 Task: Customize the loan type to 30-year fixed.
Action: Mouse moved to (757, 66)
Screenshot: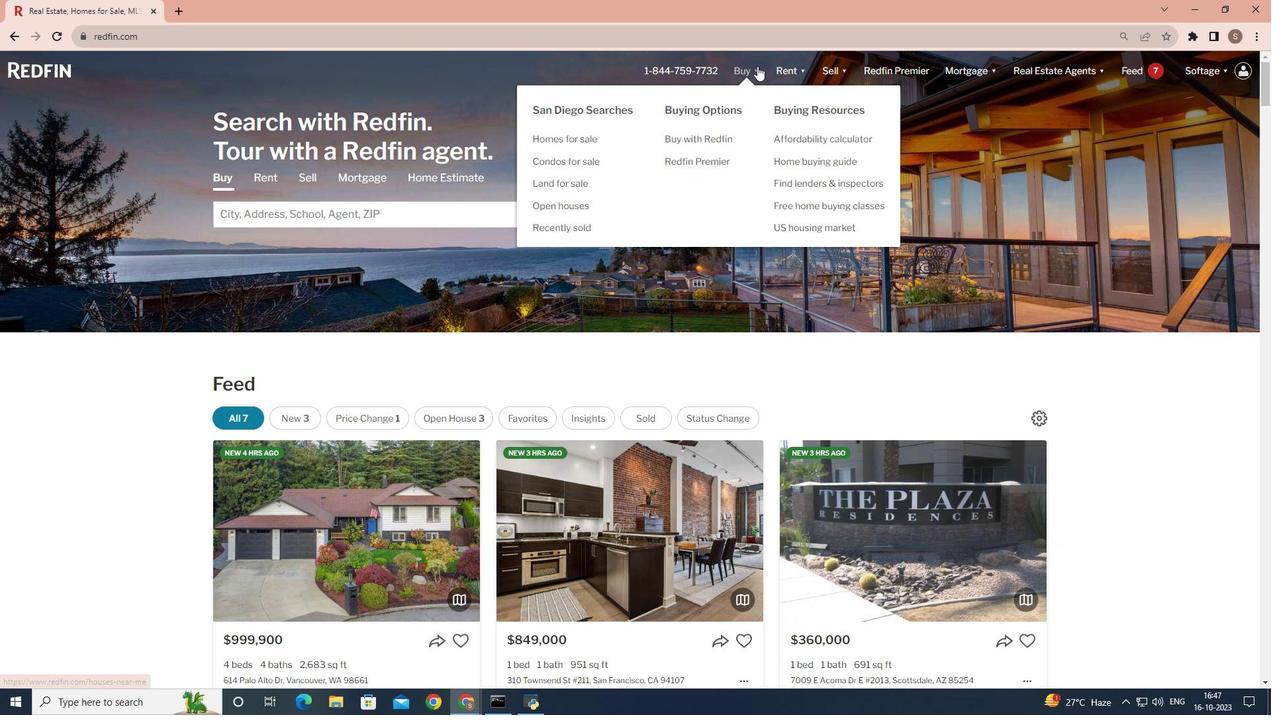 
Action: Mouse pressed left at (757, 66)
Screenshot: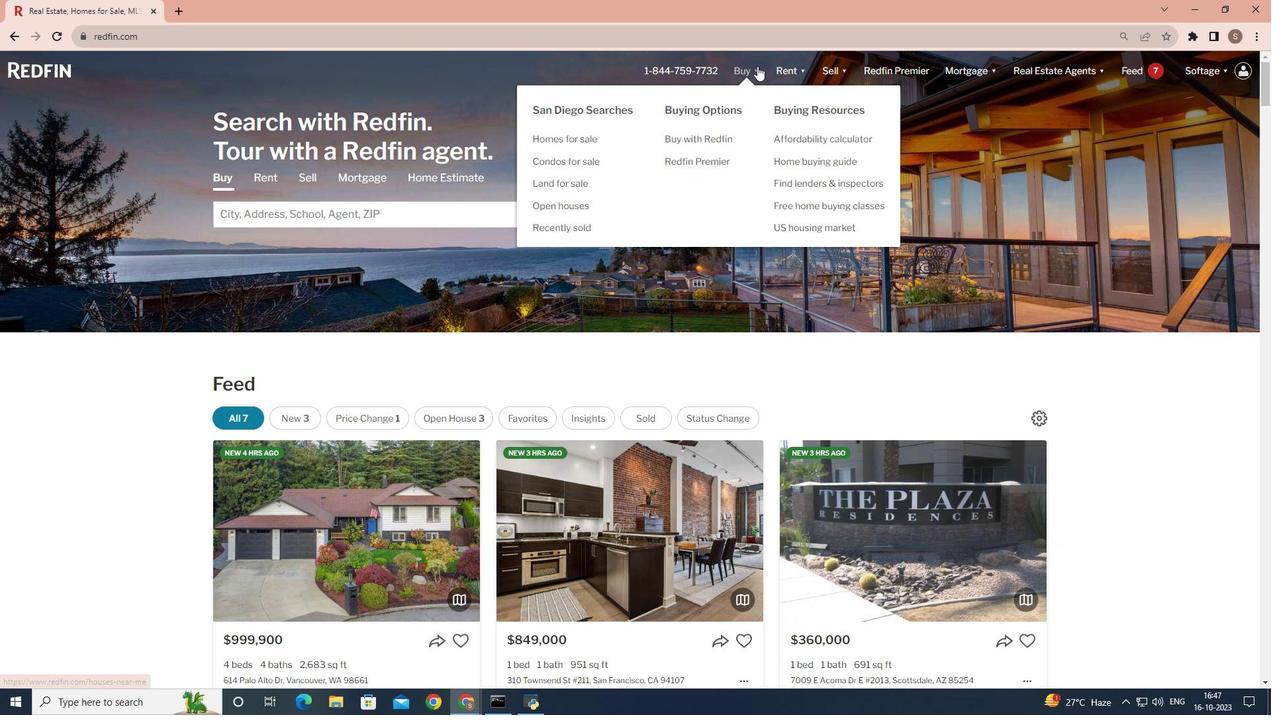 
Action: Mouse moved to (333, 276)
Screenshot: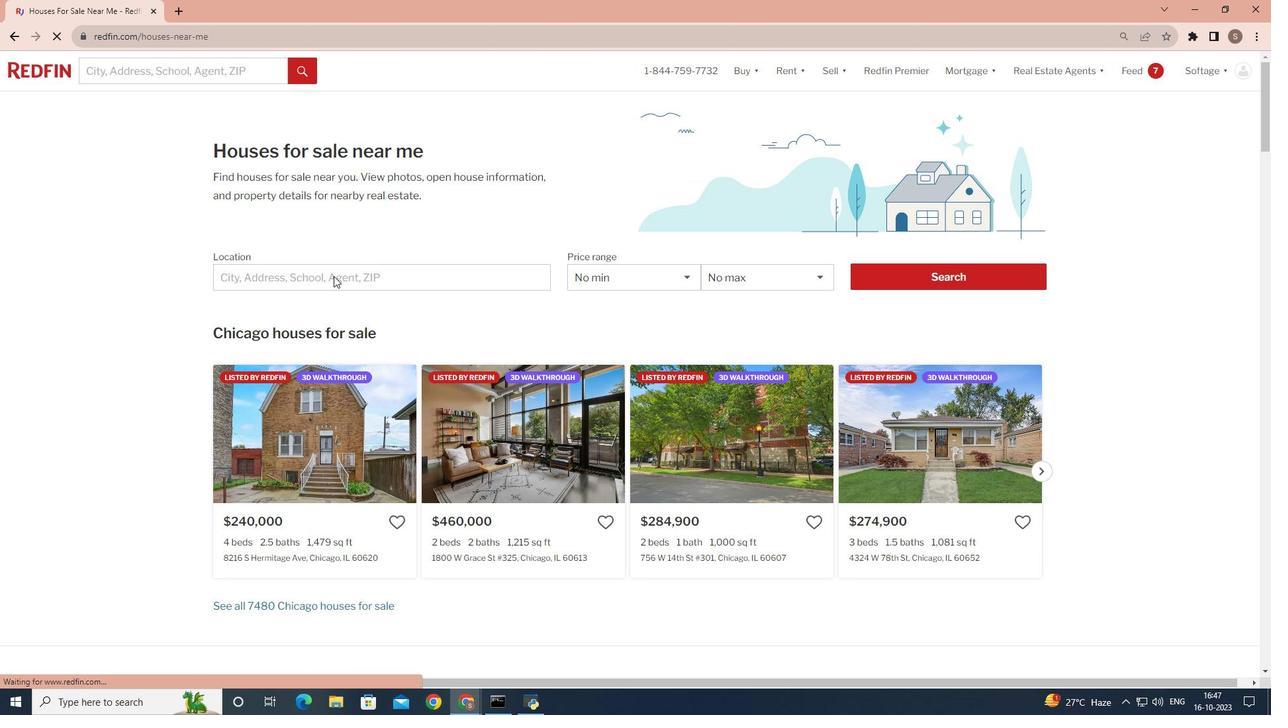 
Action: Mouse pressed left at (333, 276)
Screenshot: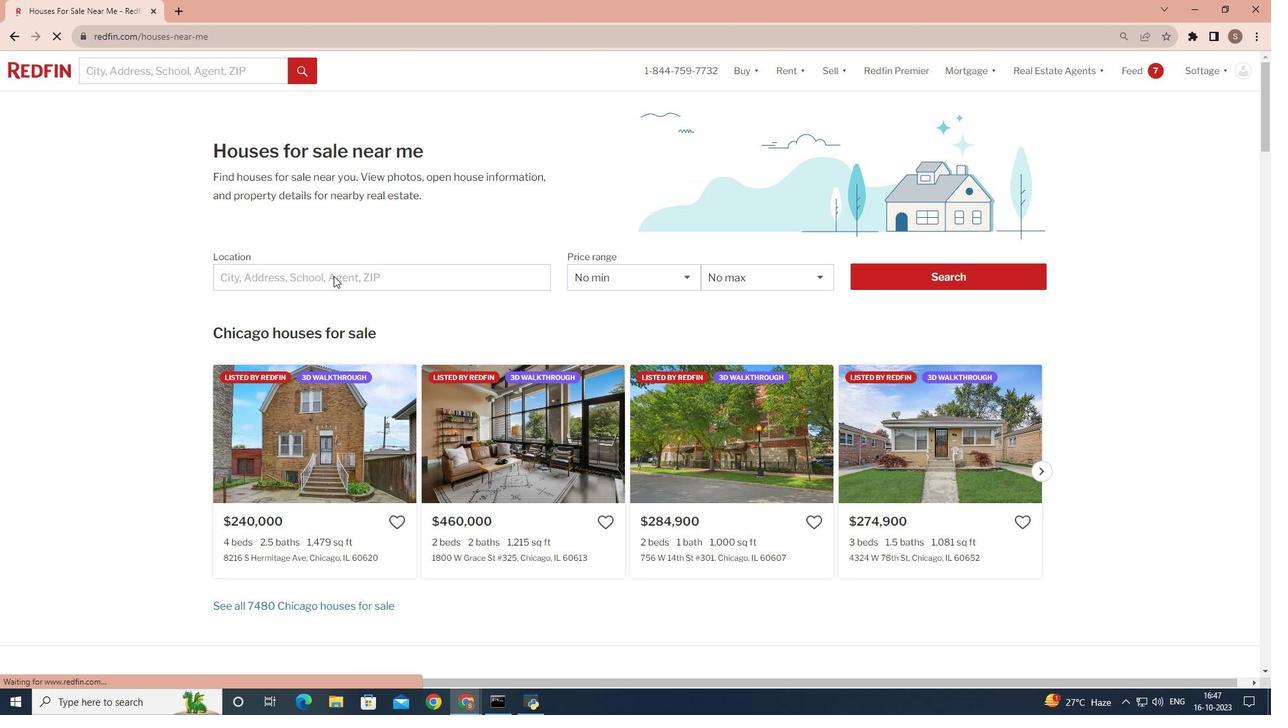 
Action: Mouse pressed left at (333, 276)
Screenshot: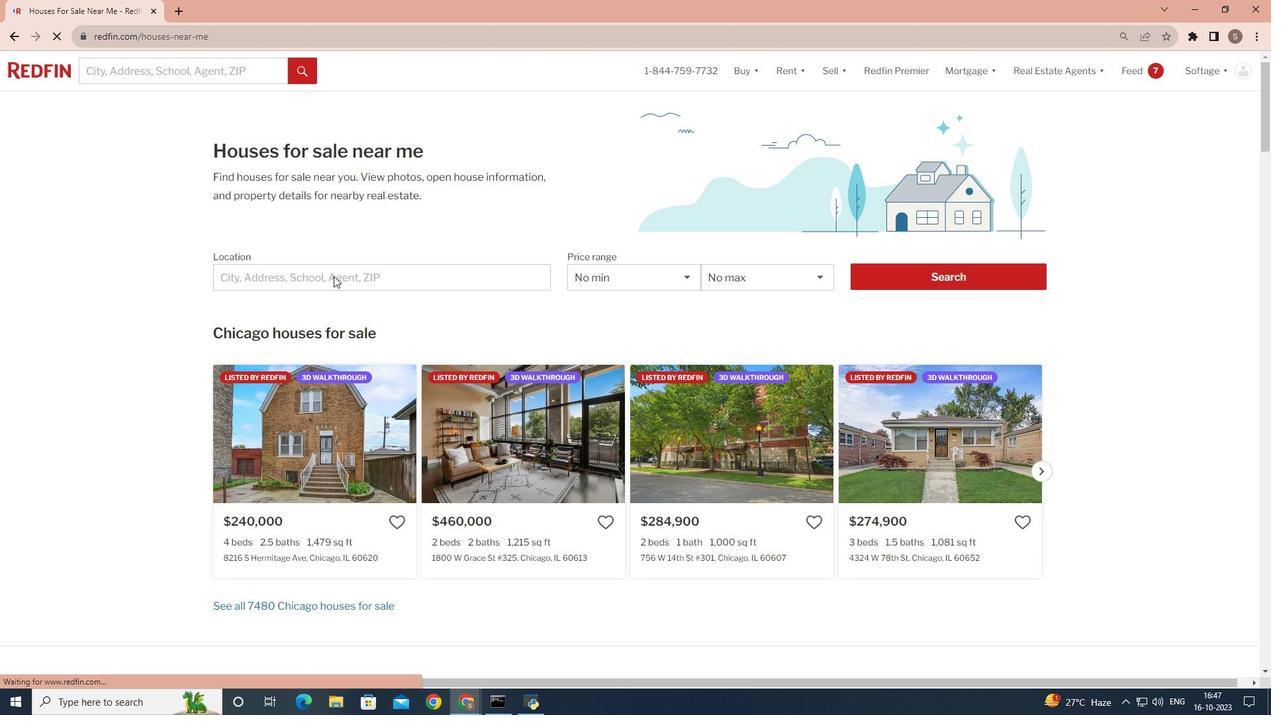 
Action: Mouse moved to (302, 271)
Screenshot: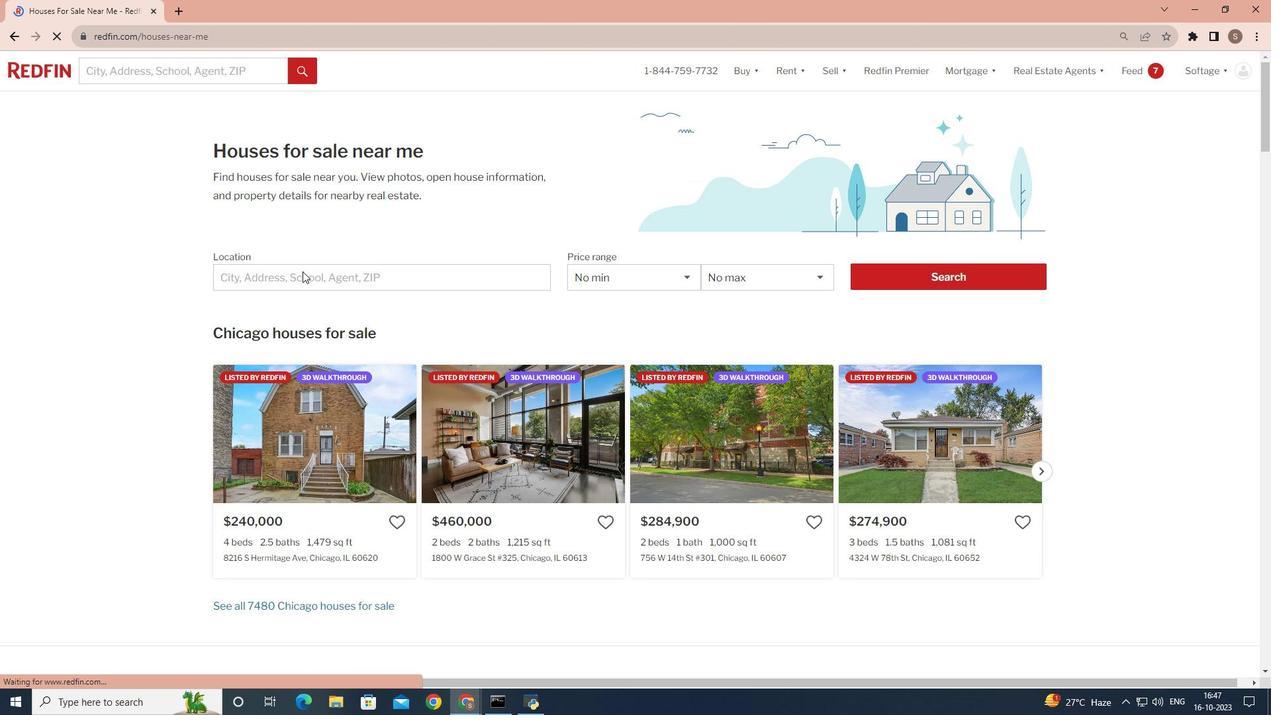 
Action: Mouse pressed left at (302, 271)
Screenshot: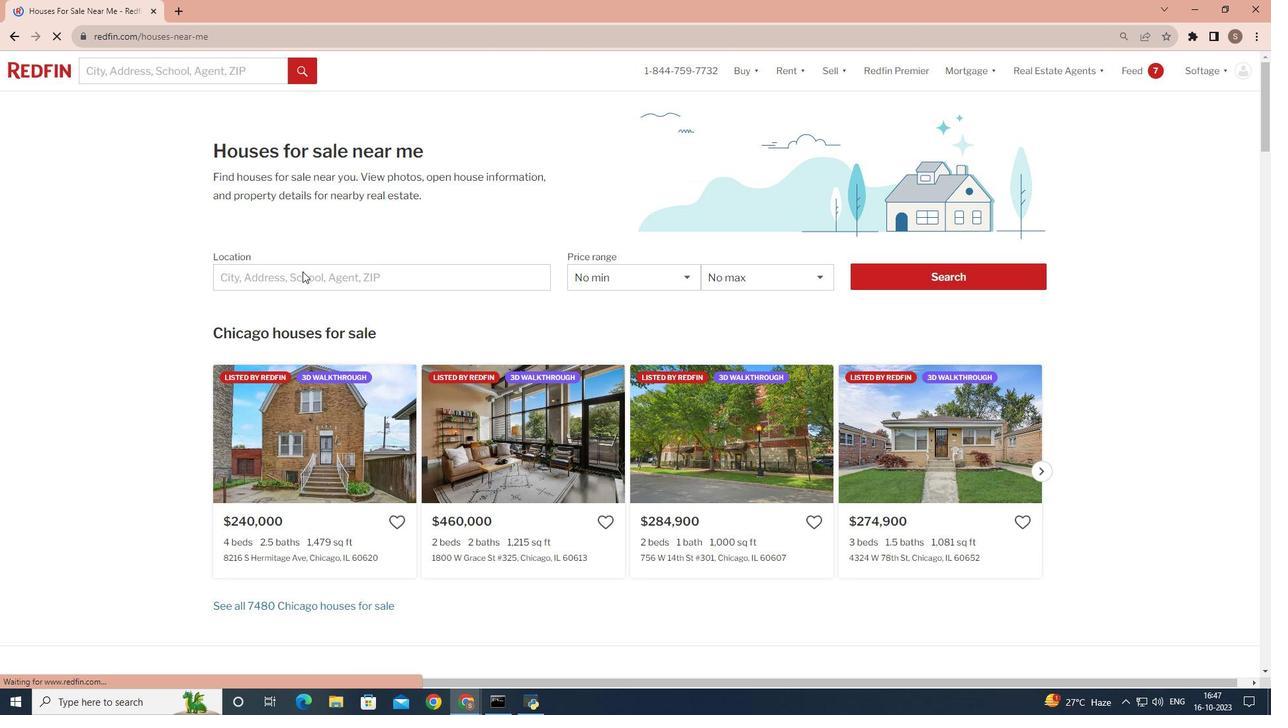 
Action: Mouse pressed left at (302, 271)
Screenshot: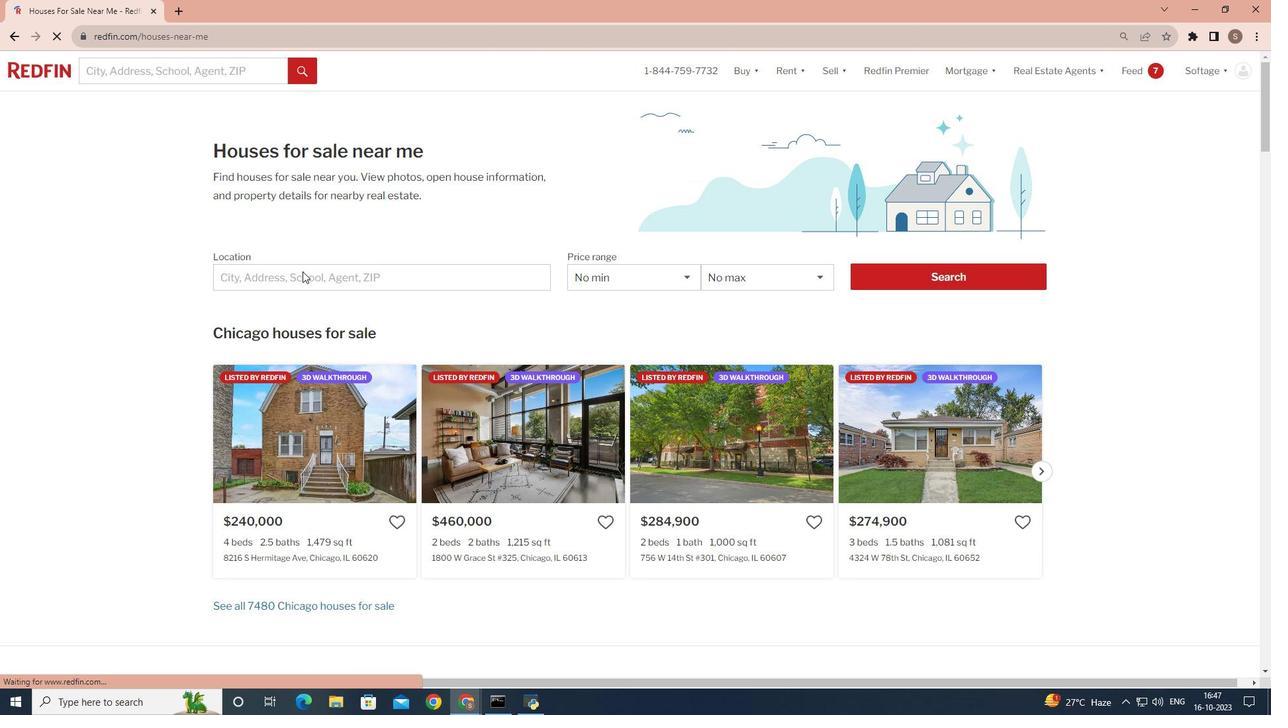 
Action: Mouse pressed left at (302, 271)
Screenshot: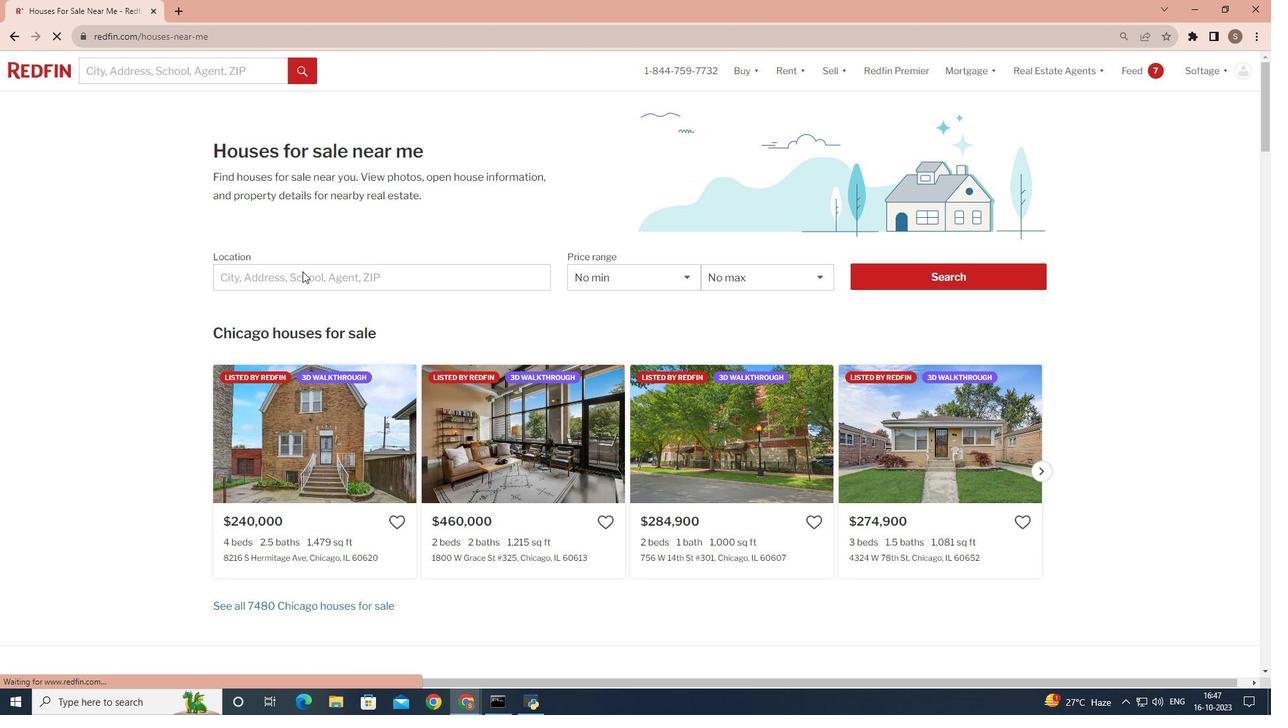 
Action: Mouse moved to (302, 275)
Screenshot: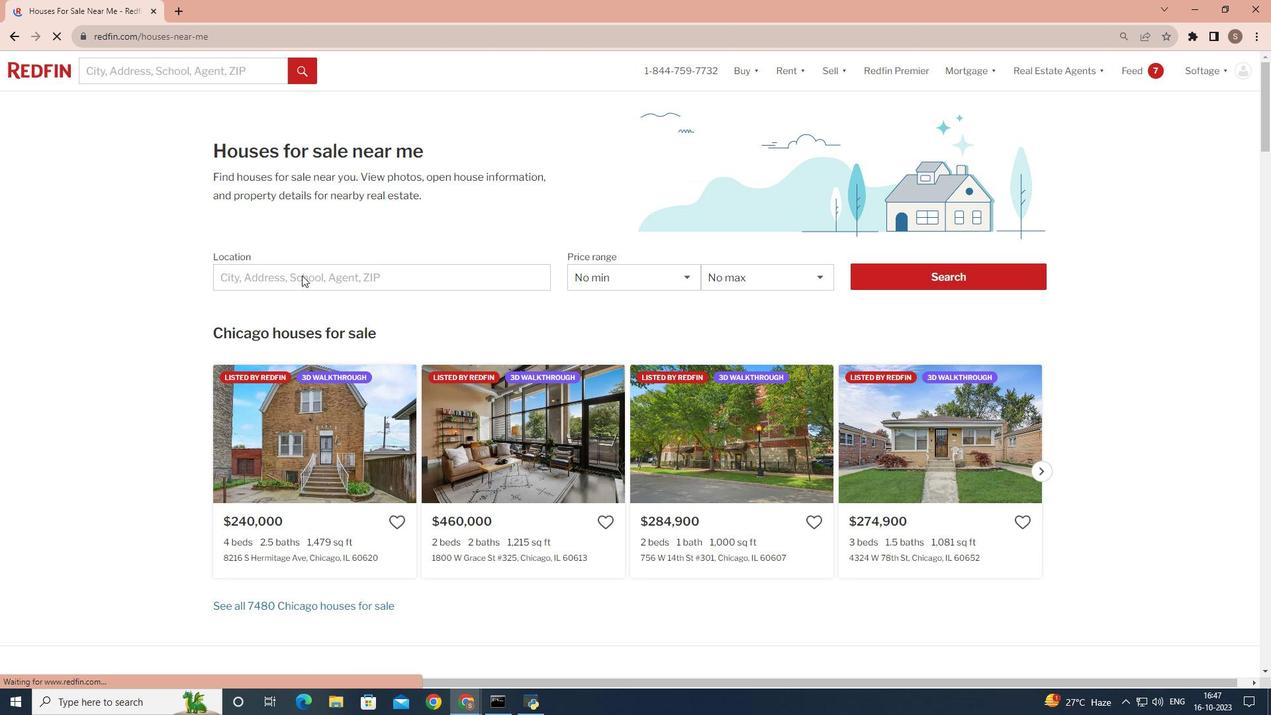 
Action: Mouse pressed left at (302, 275)
Screenshot: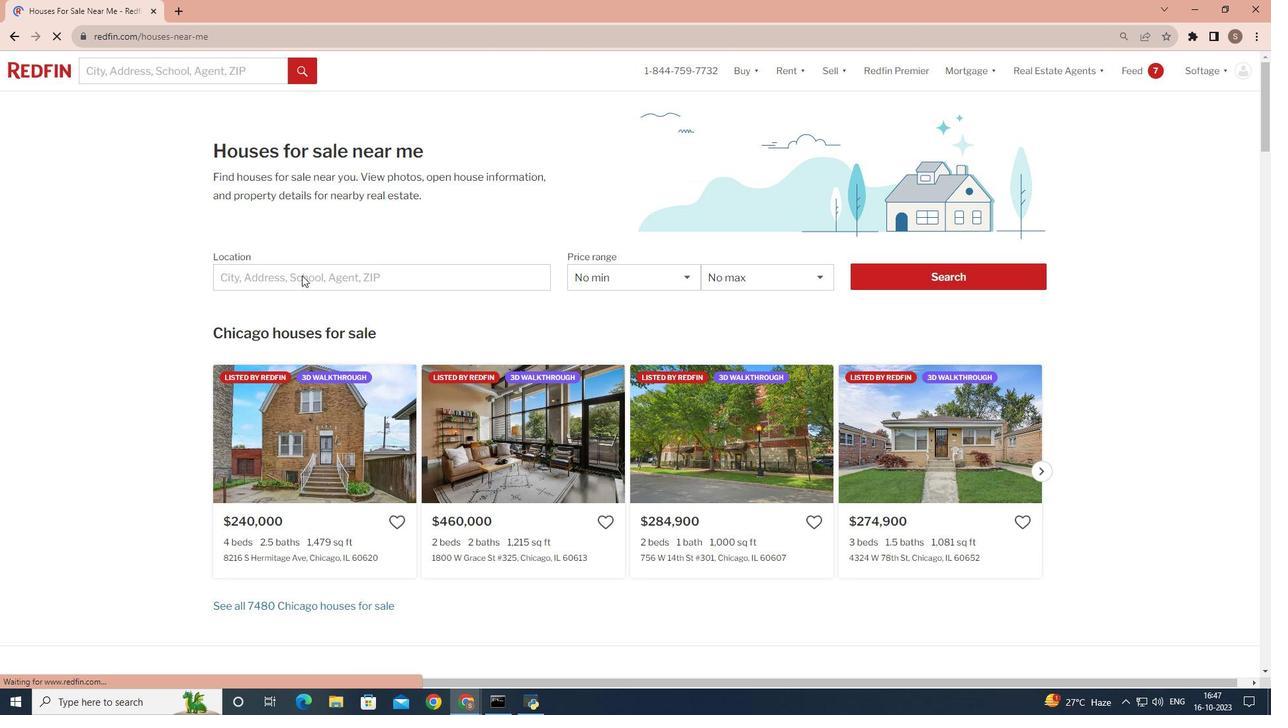 
Action: Mouse moved to (283, 275)
Screenshot: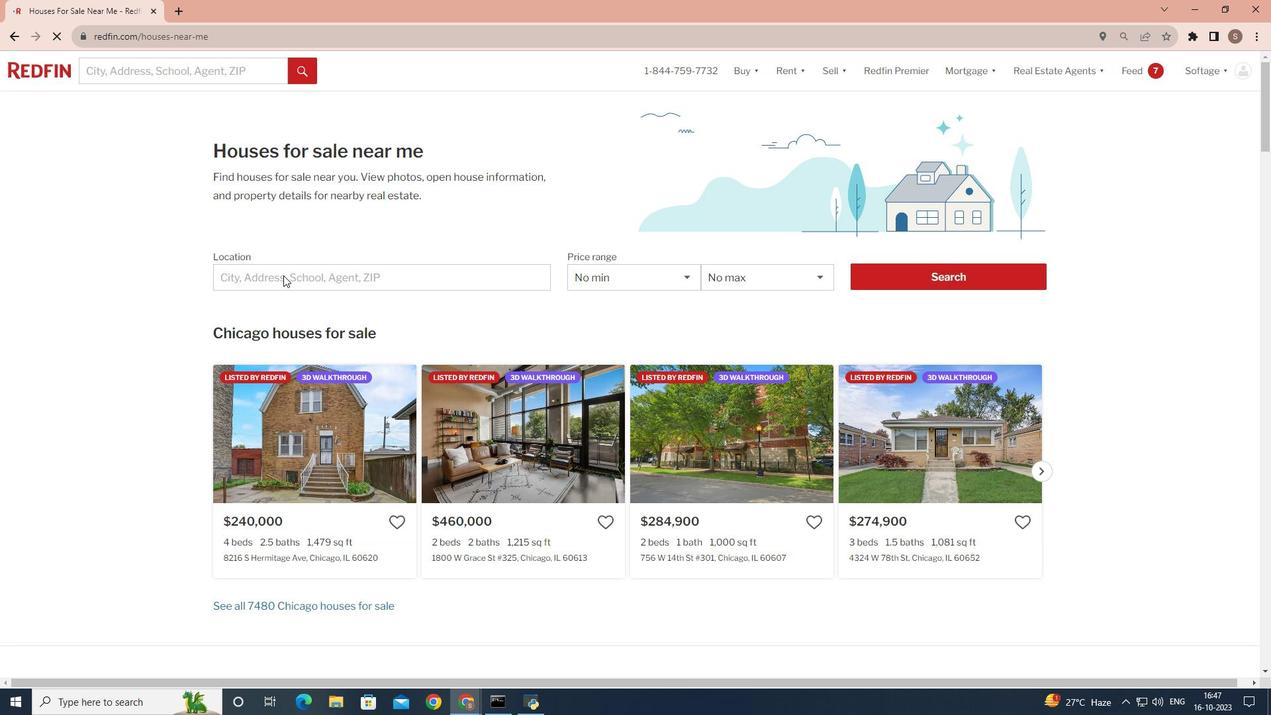
Action: Mouse pressed left at (283, 275)
Screenshot: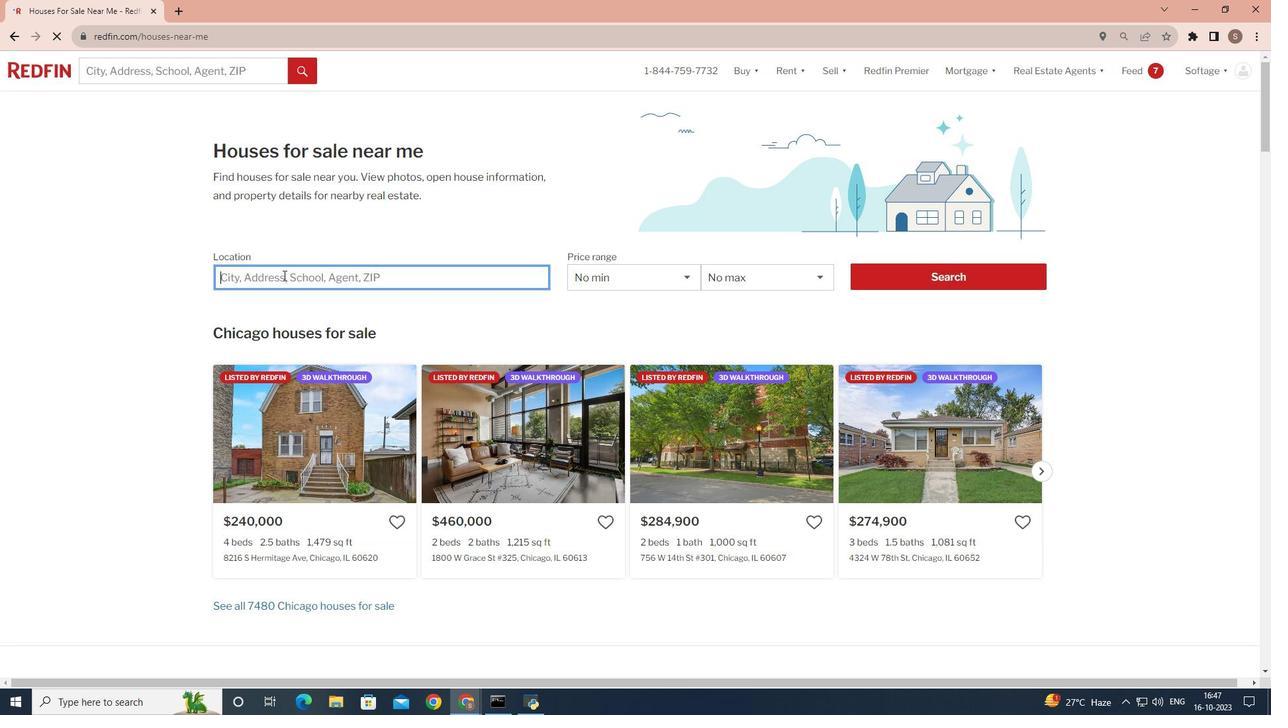 
Action: Mouse pressed left at (283, 275)
Screenshot: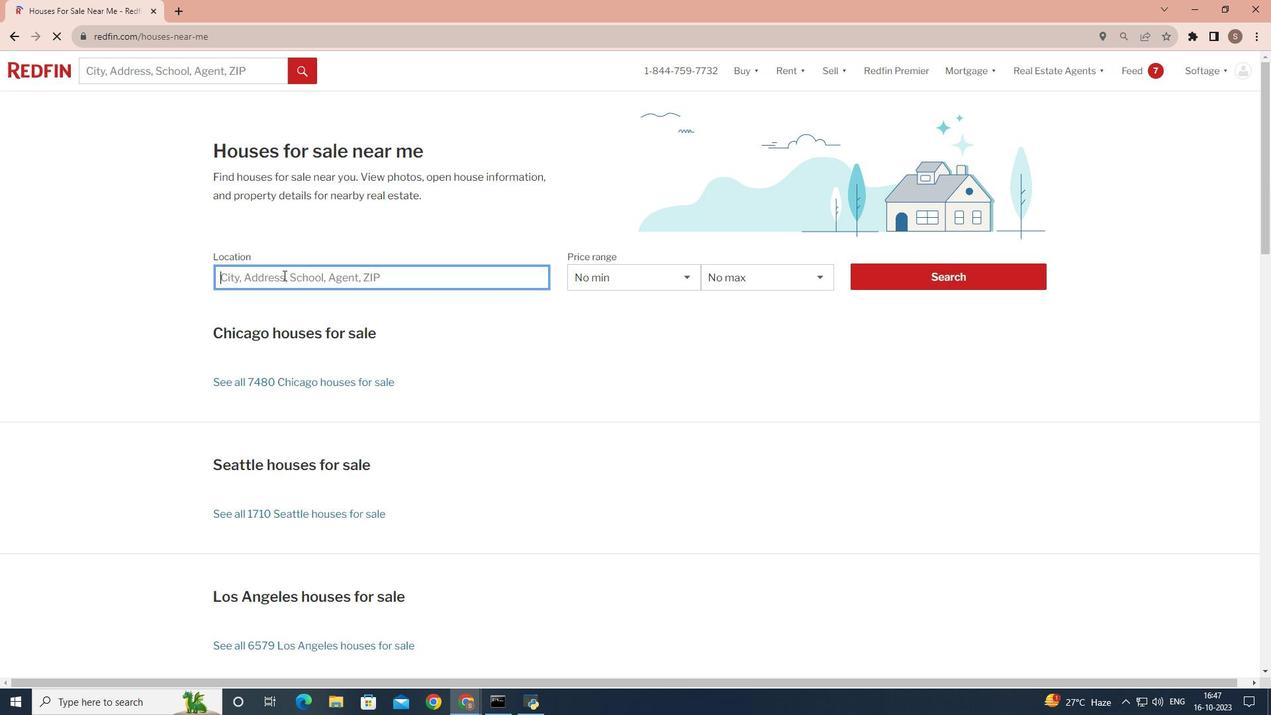
Action: Key pressed <Key.shift>San<Key.space><Key.shift>Diego
Screenshot: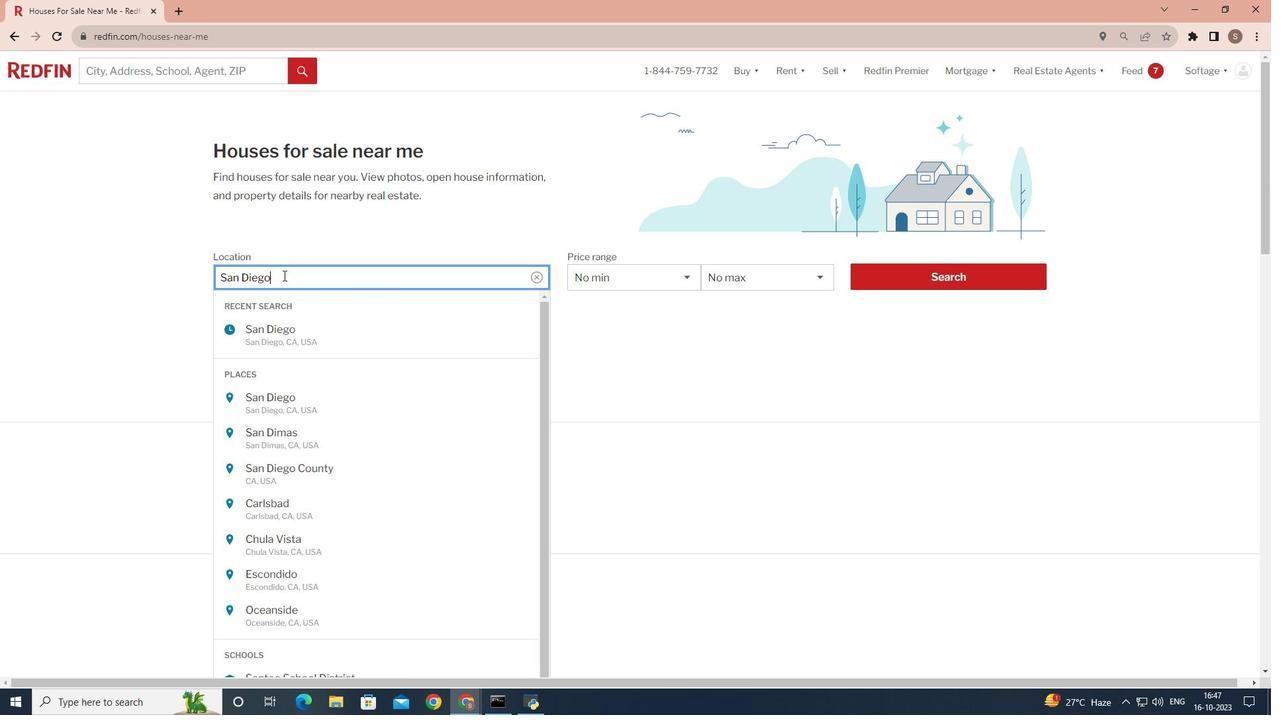 
Action: Mouse moved to (876, 268)
Screenshot: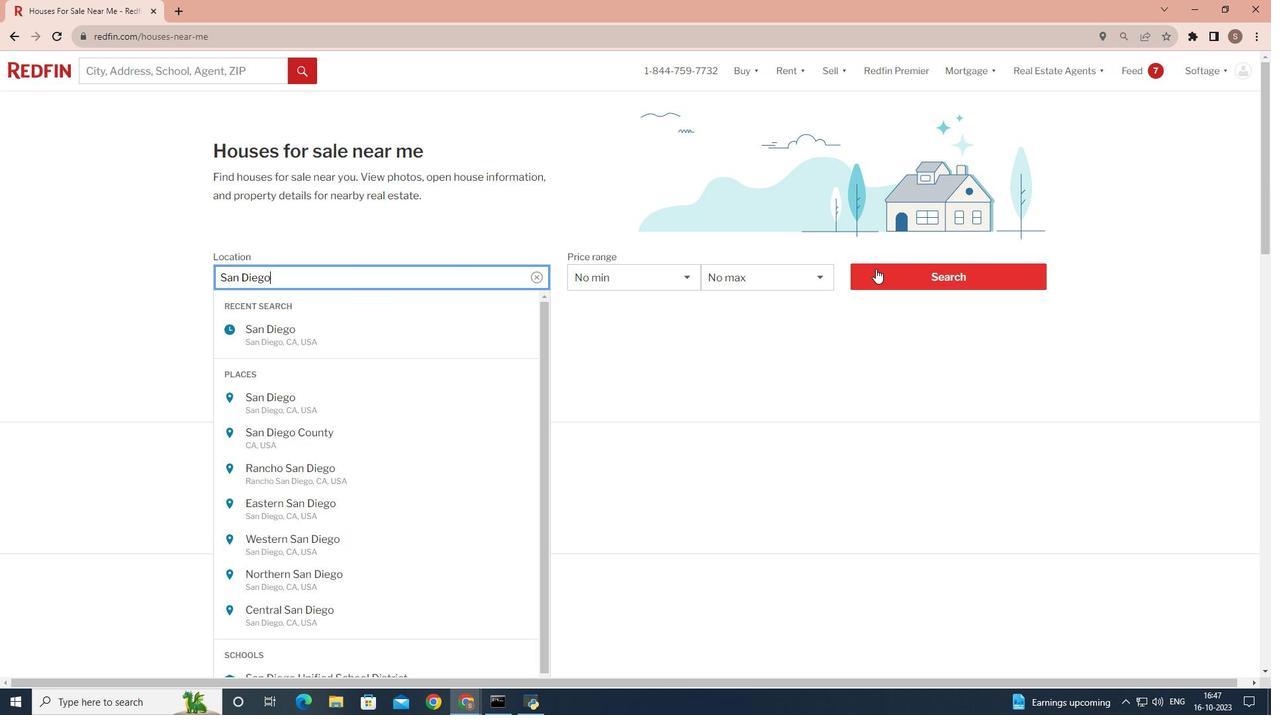 
Action: Mouse pressed left at (876, 268)
Screenshot: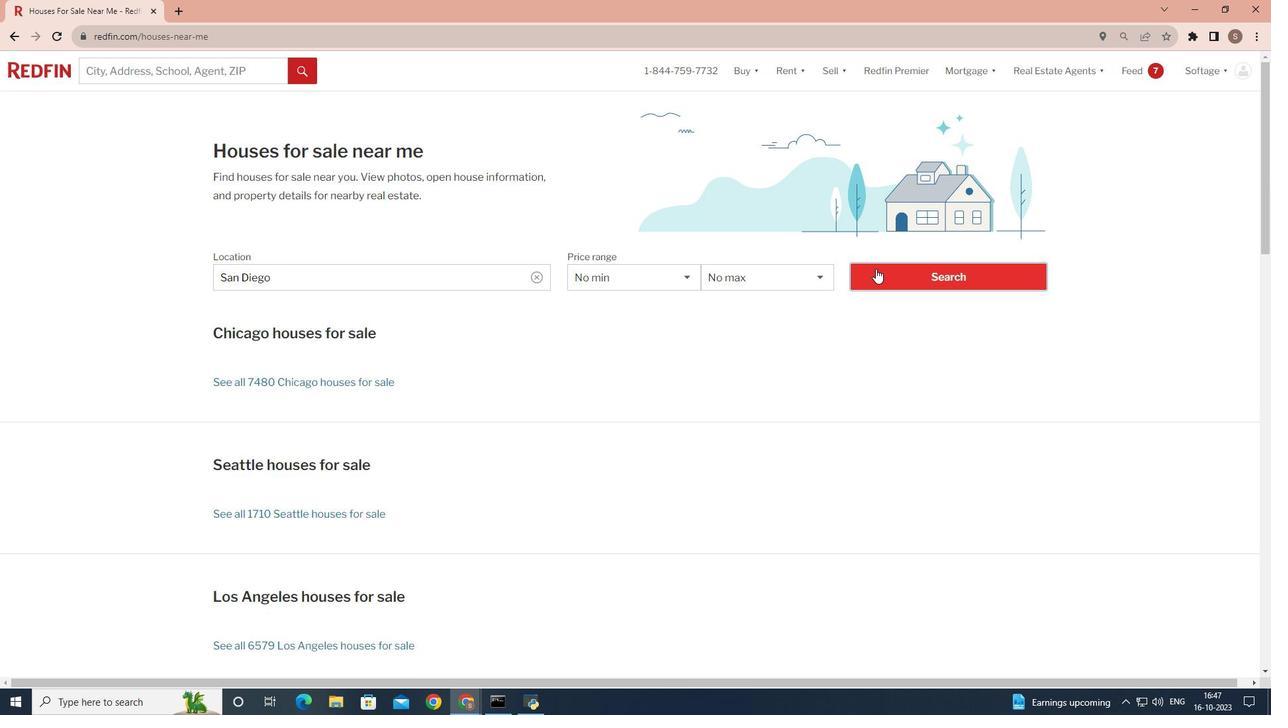 
Action: Mouse pressed left at (876, 268)
Screenshot: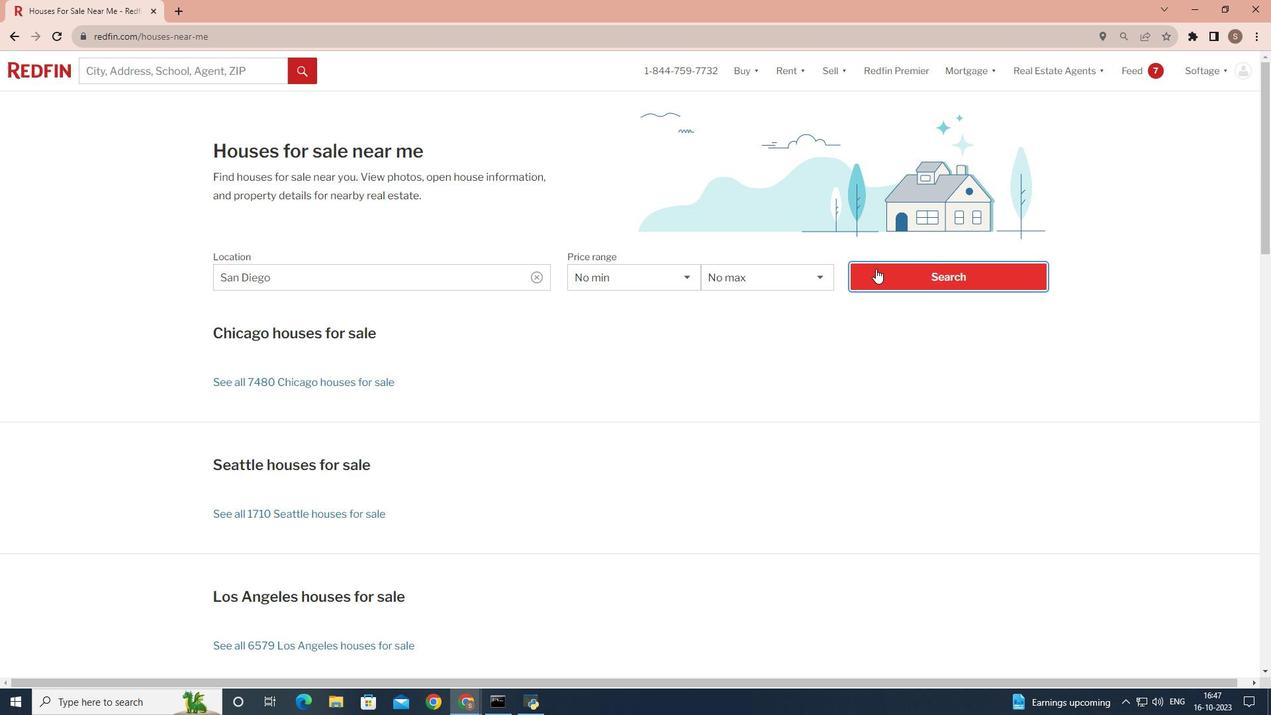 
Action: Mouse pressed left at (876, 268)
Screenshot: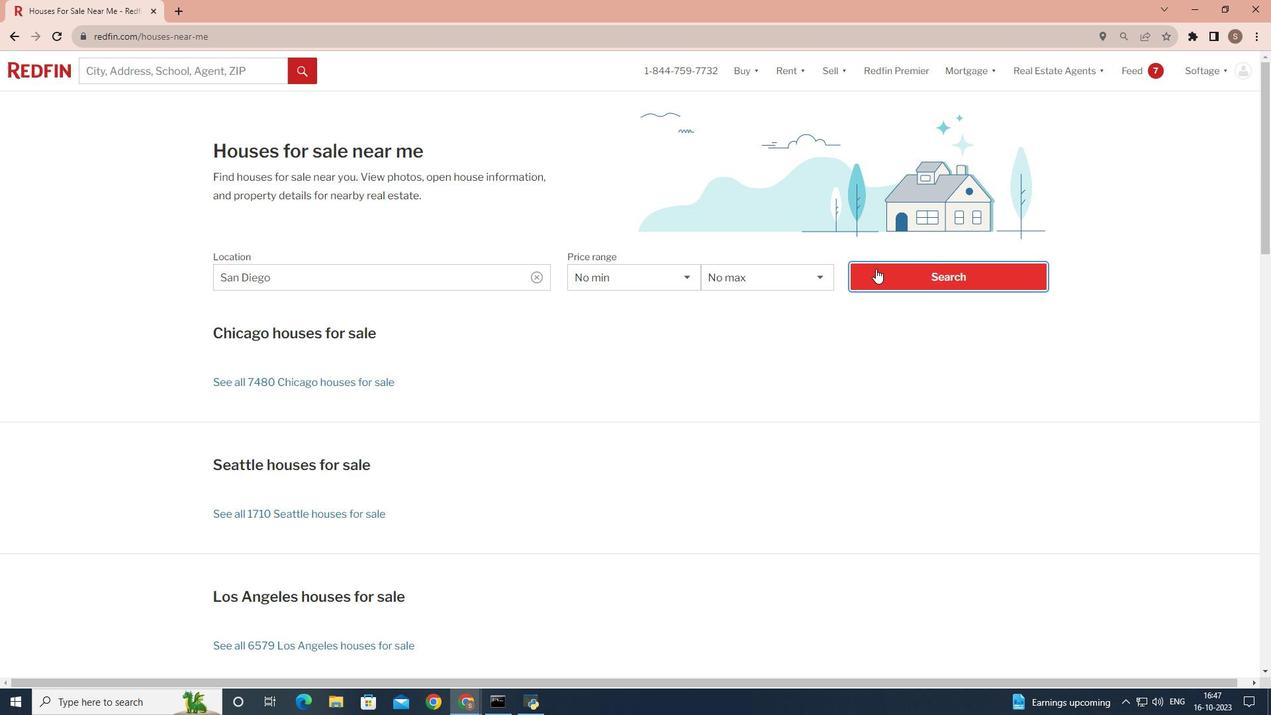 
Action: Mouse moved to (1123, 158)
Screenshot: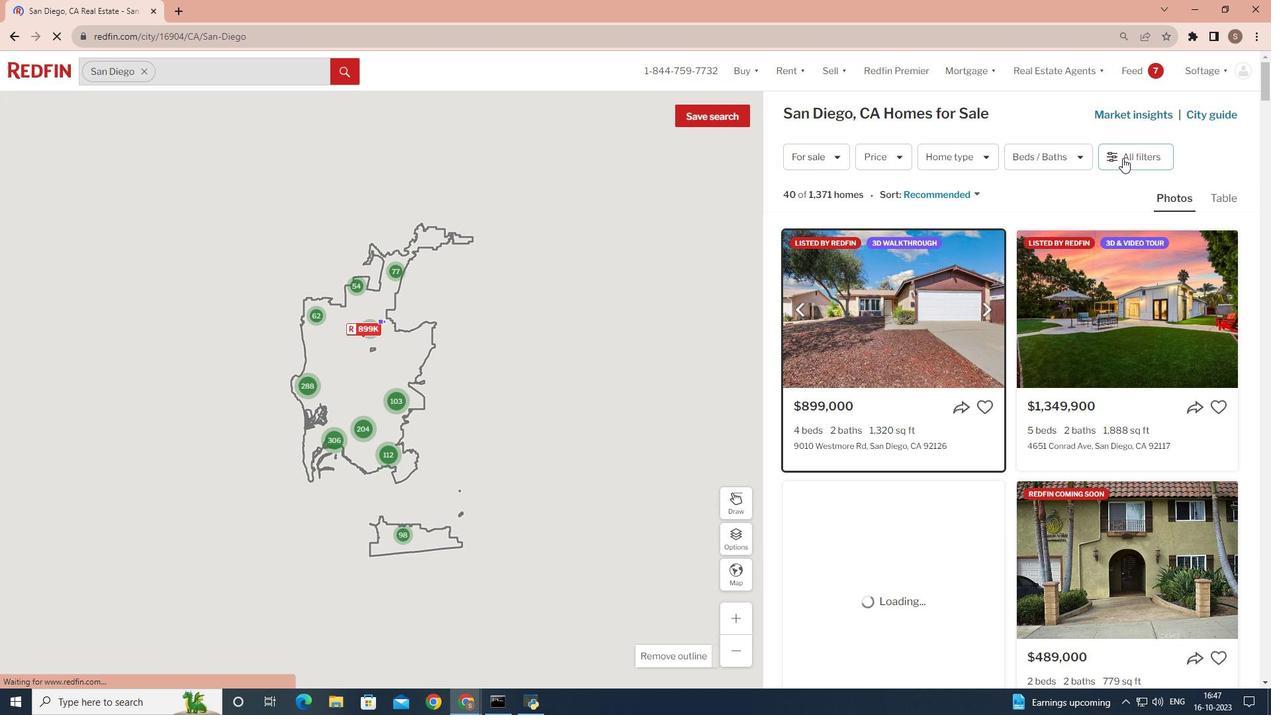 
Action: Mouse pressed left at (1123, 158)
Screenshot: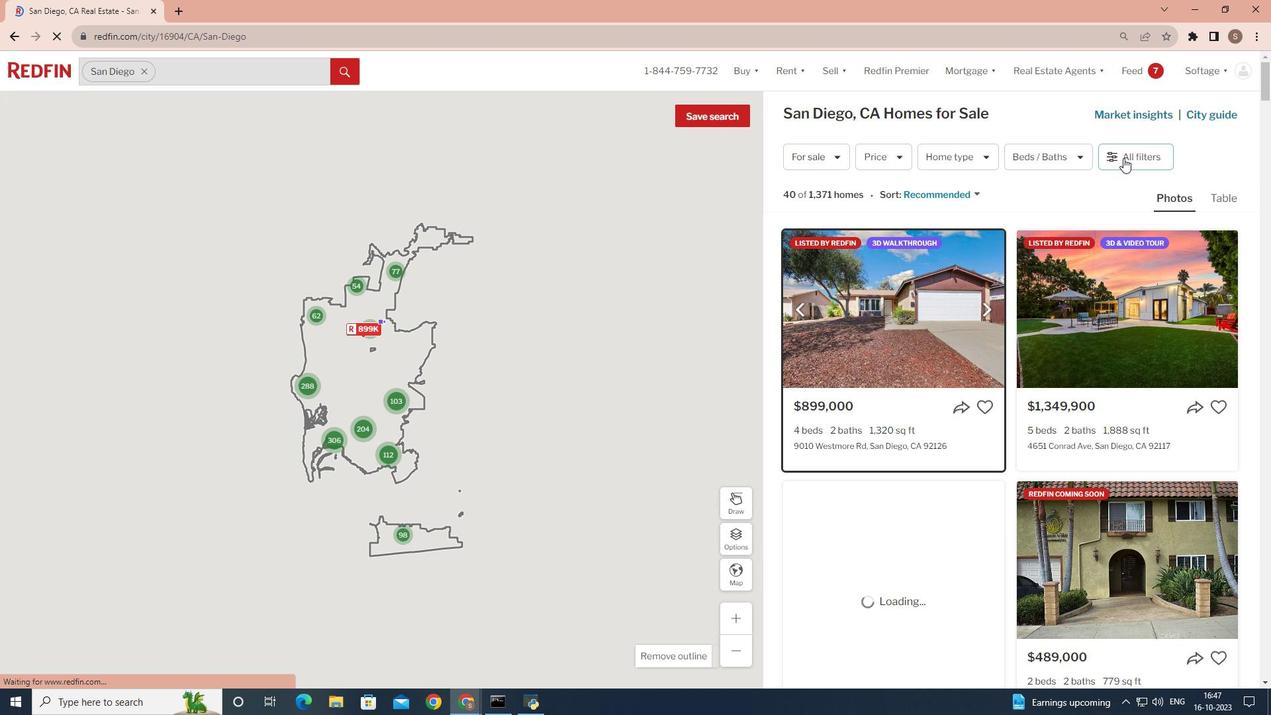 
Action: Mouse moved to (1124, 158)
Screenshot: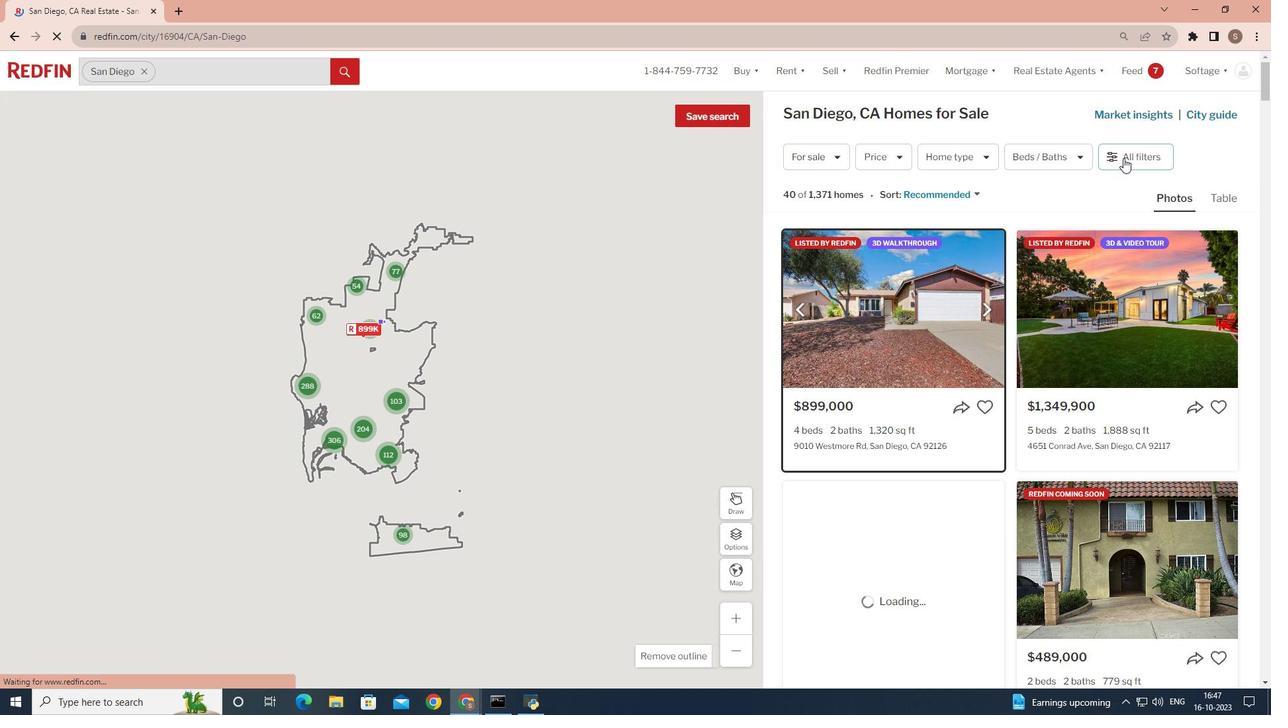 
Action: Mouse pressed left at (1124, 158)
Screenshot: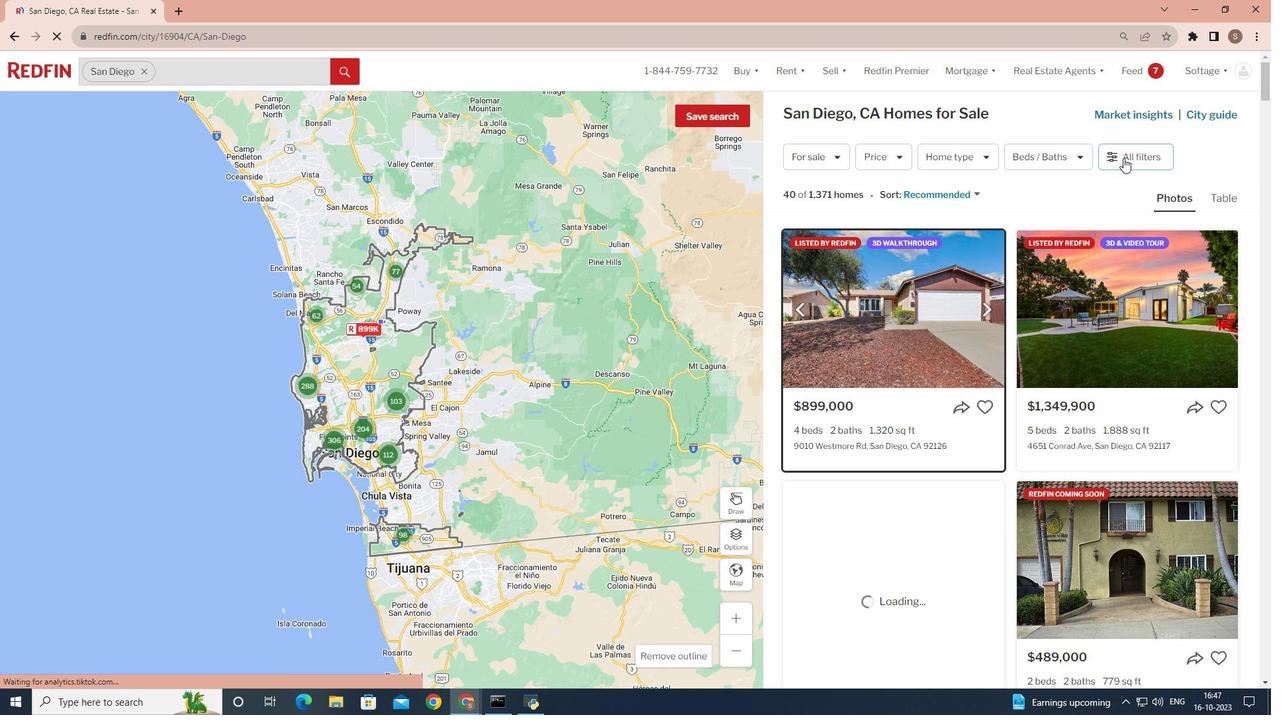 
Action: Mouse pressed left at (1124, 158)
Screenshot: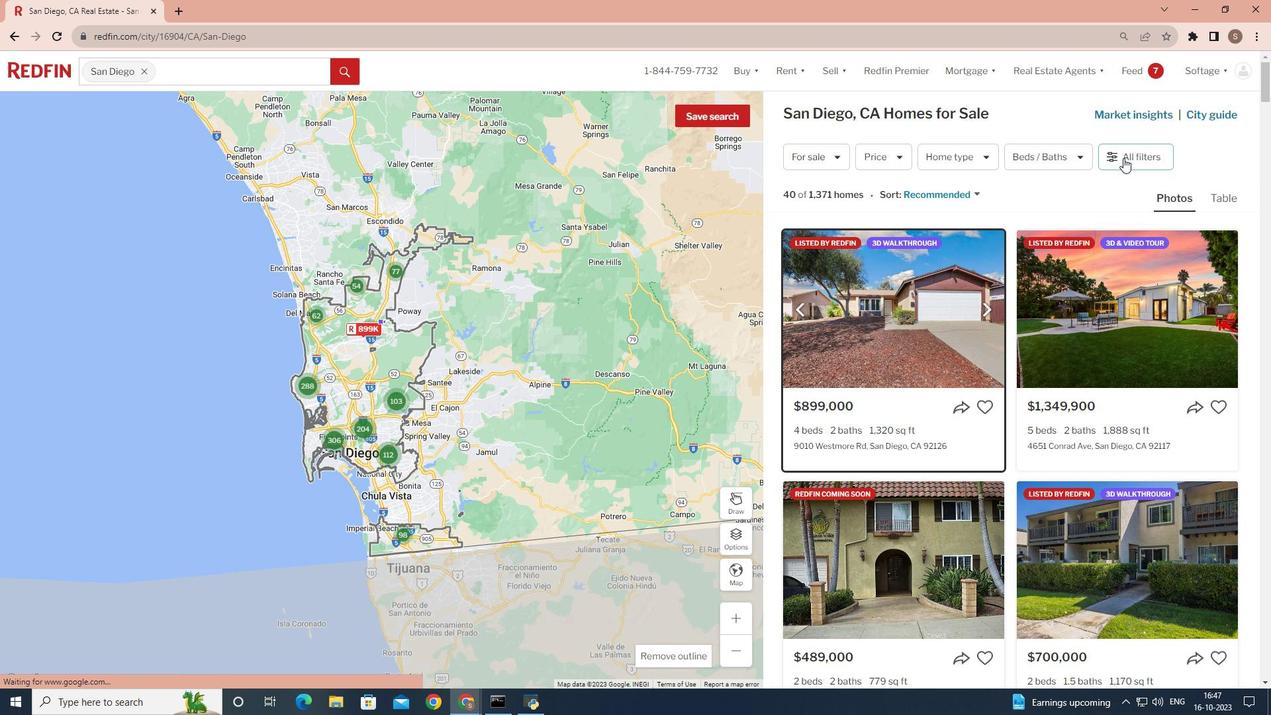 
Action: Mouse moved to (1093, 170)
Screenshot: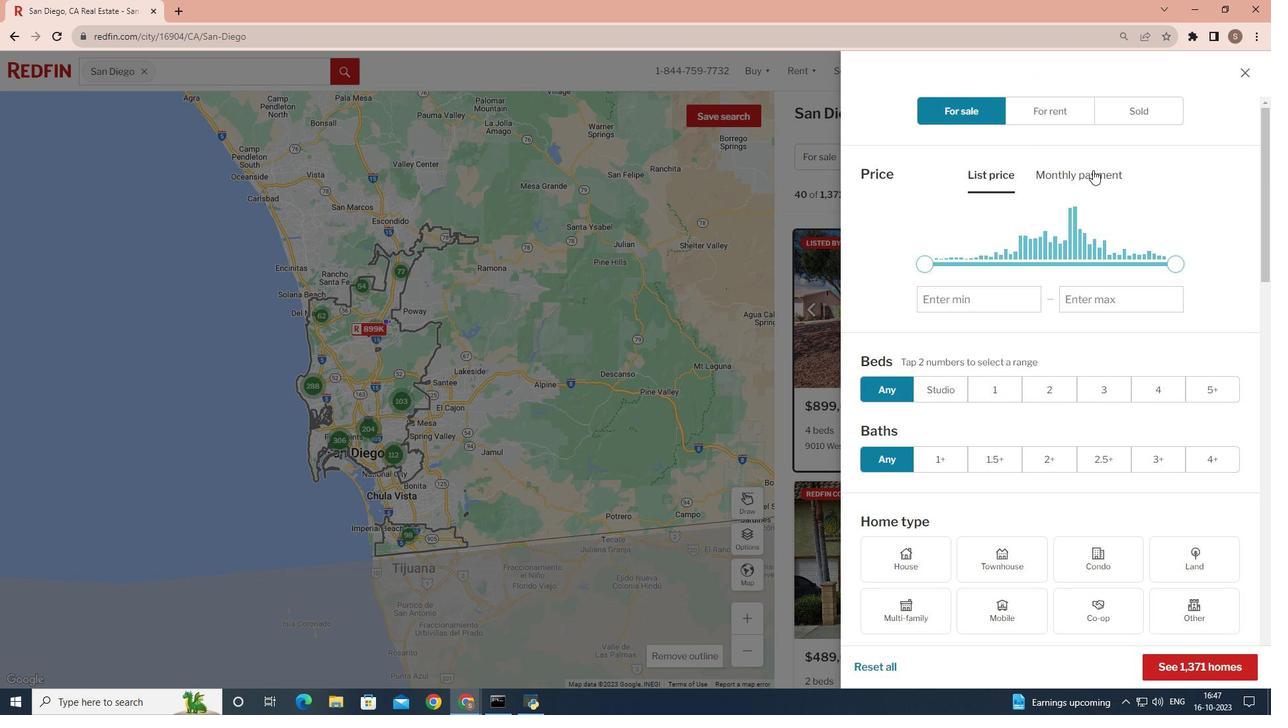 
Action: Mouse pressed left at (1093, 170)
Screenshot: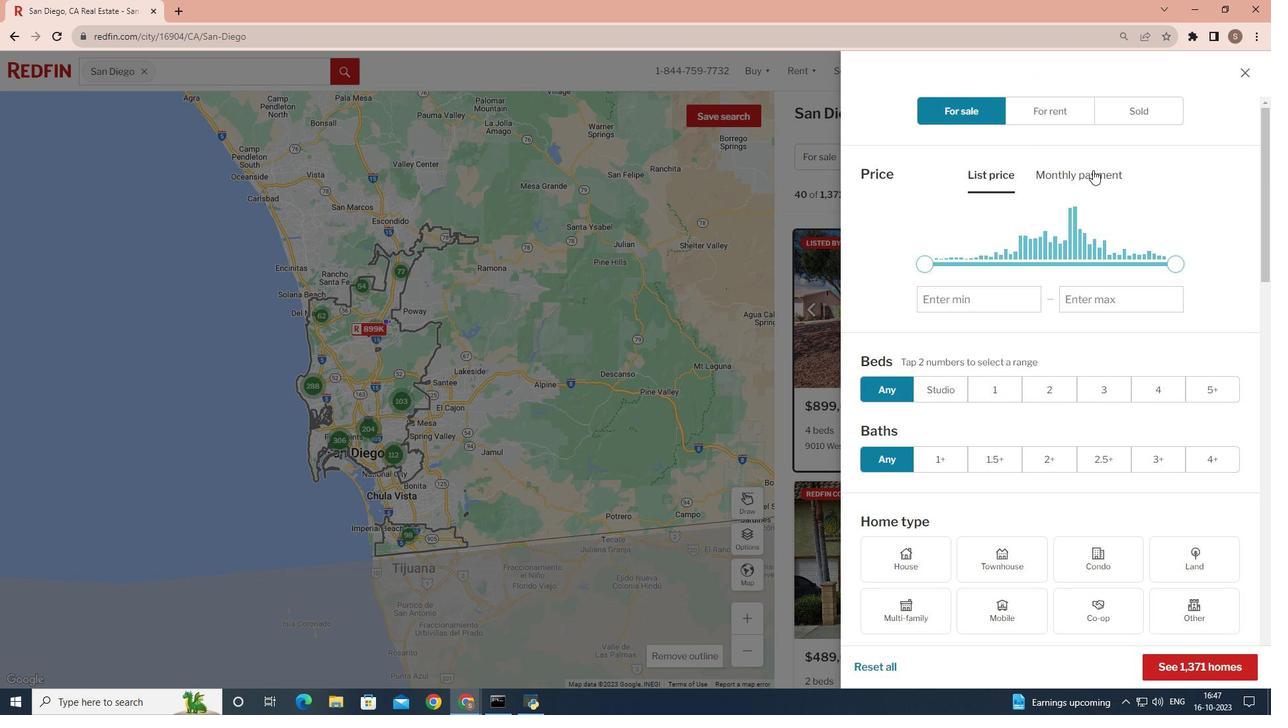 
Action: Mouse scrolled (1093, 169) with delta (0, 0)
Screenshot: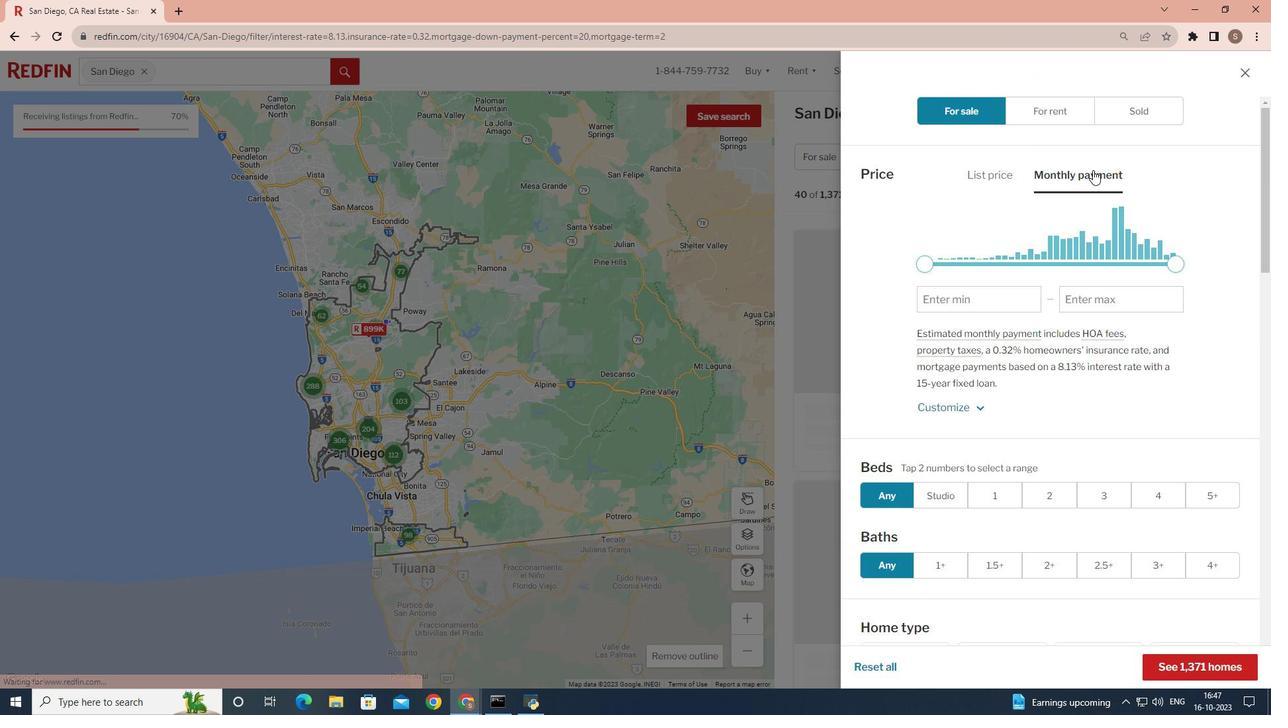 
Action: Mouse moved to (950, 339)
Screenshot: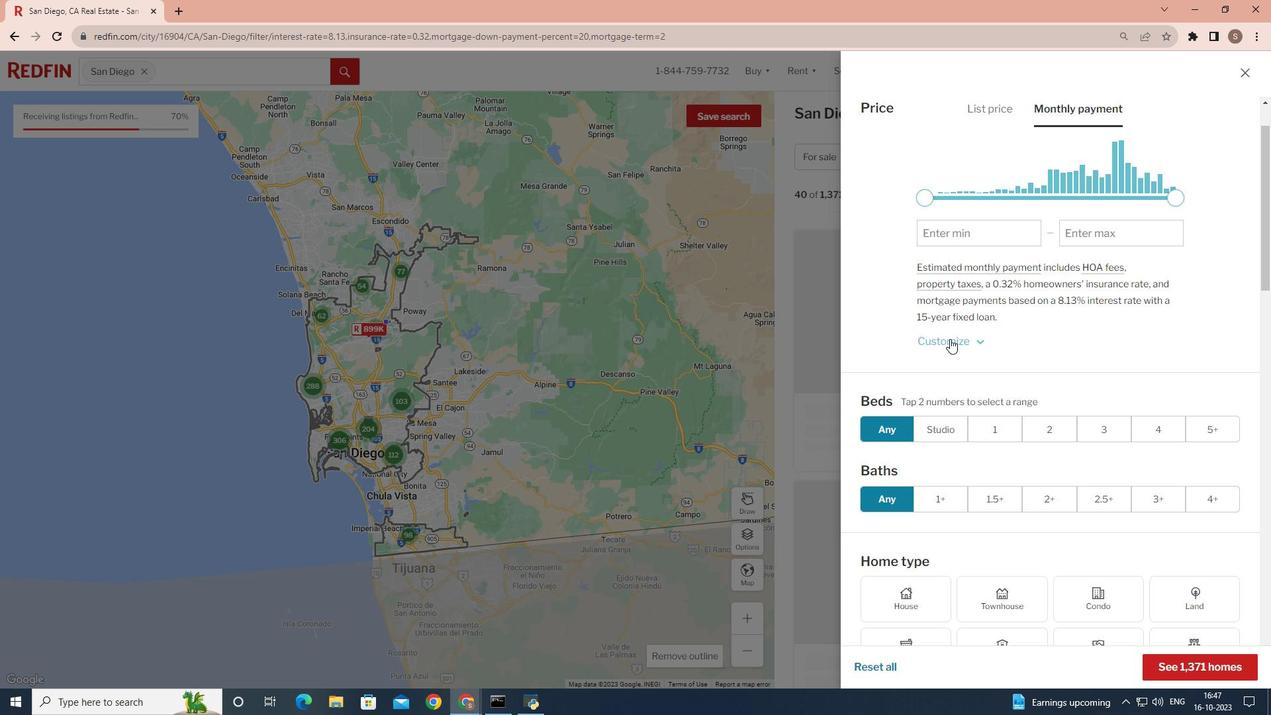 
Action: Mouse pressed left at (950, 339)
Screenshot: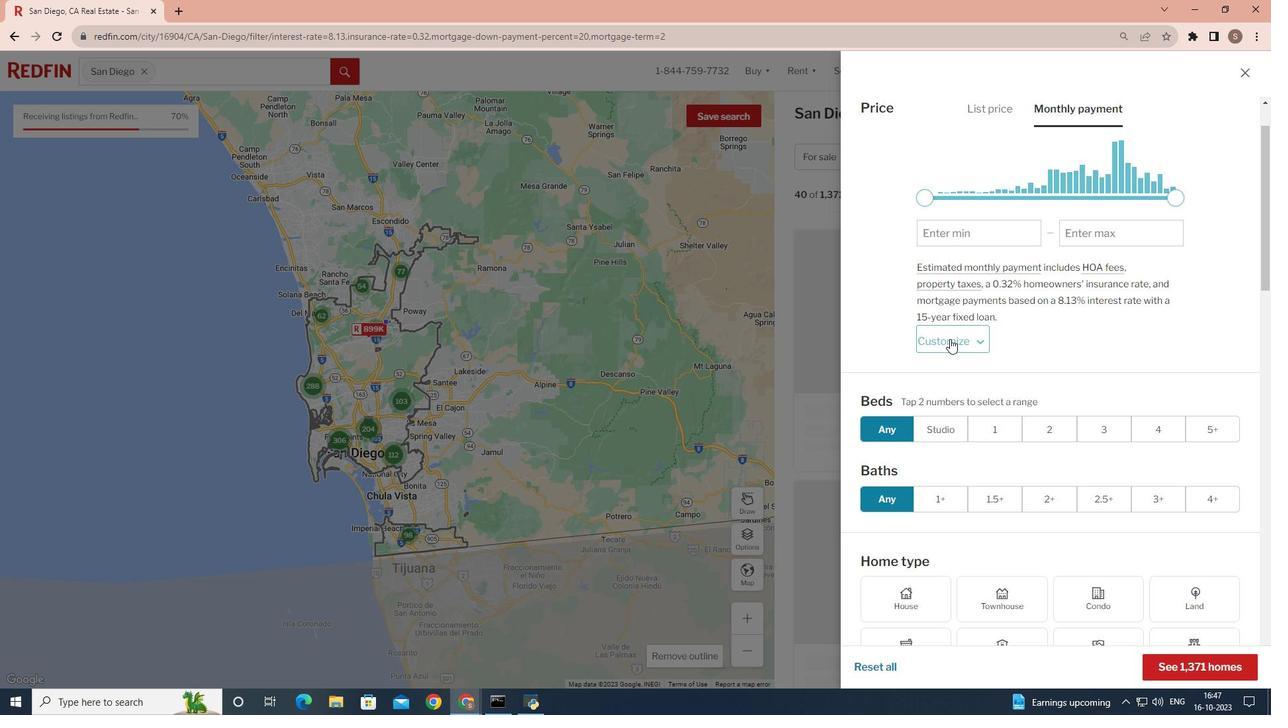 
Action: Mouse moved to (1024, 295)
Screenshot: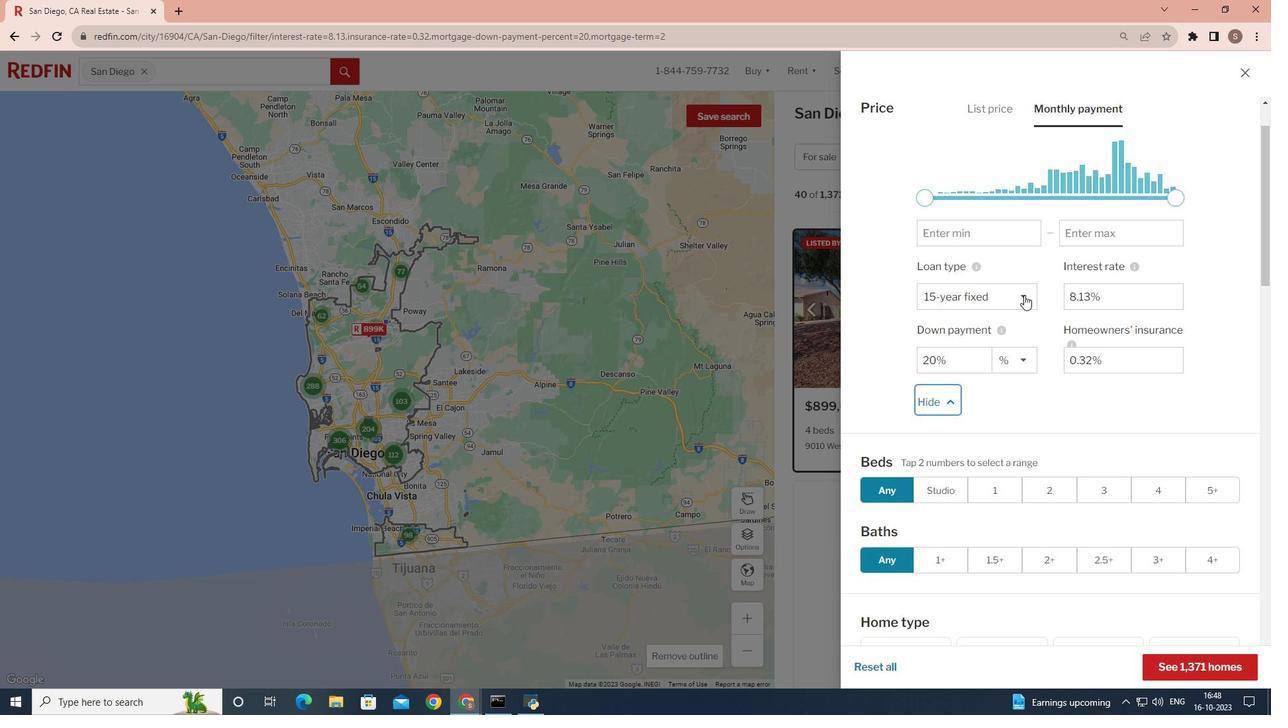 
Action: Mouse pressed left at (1024, 295)
Screenshot: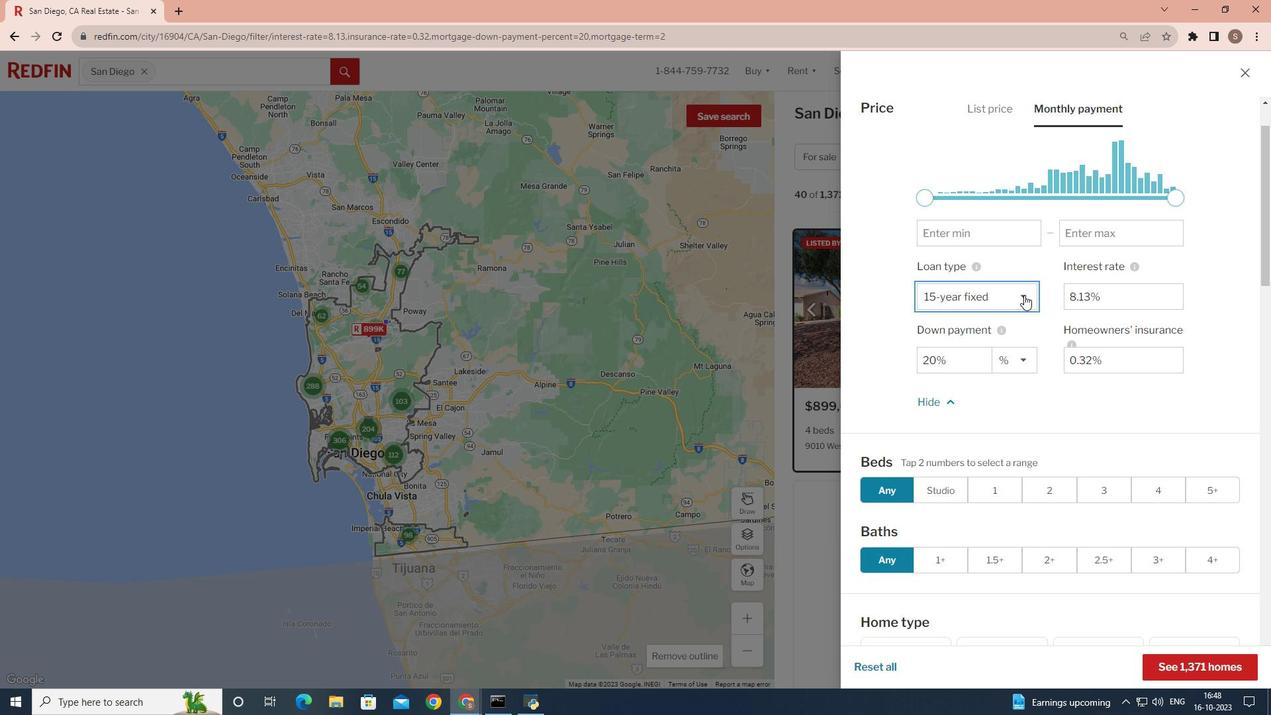 
Action: Mouse moved to (996, 355)
Screenshot: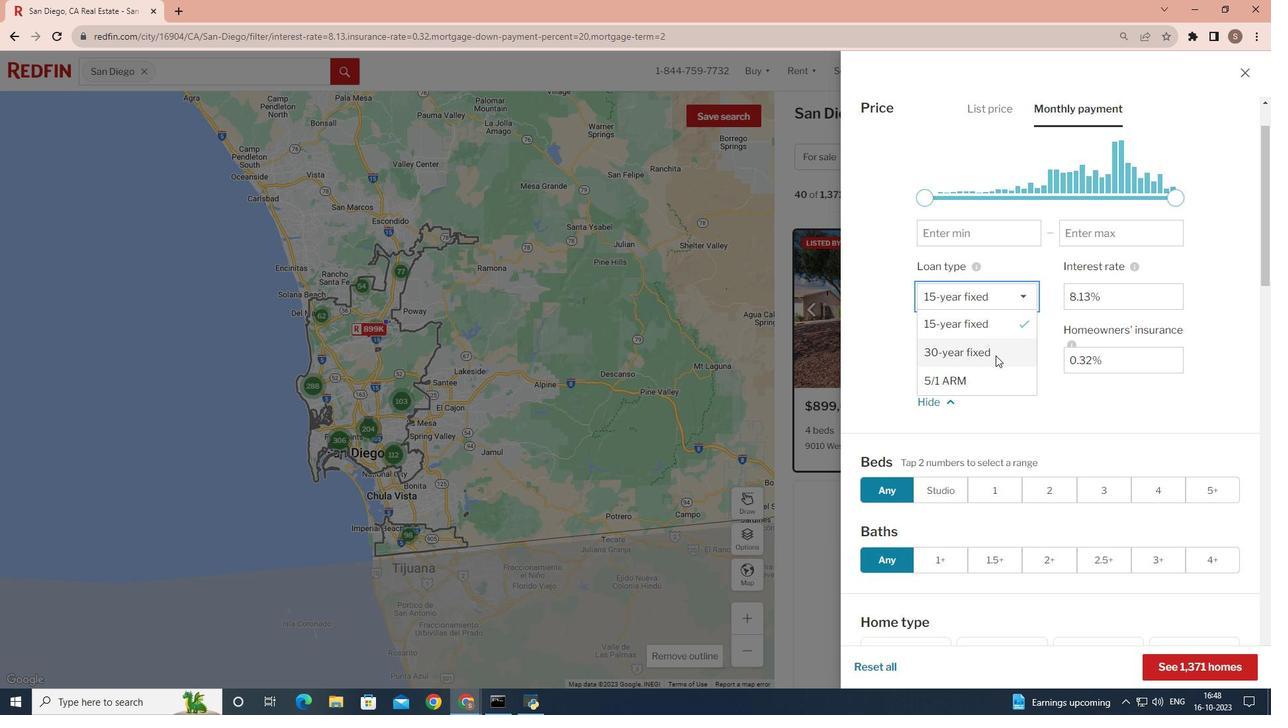 
Action: Mouse pressed left at (996, 355)
Screenshot: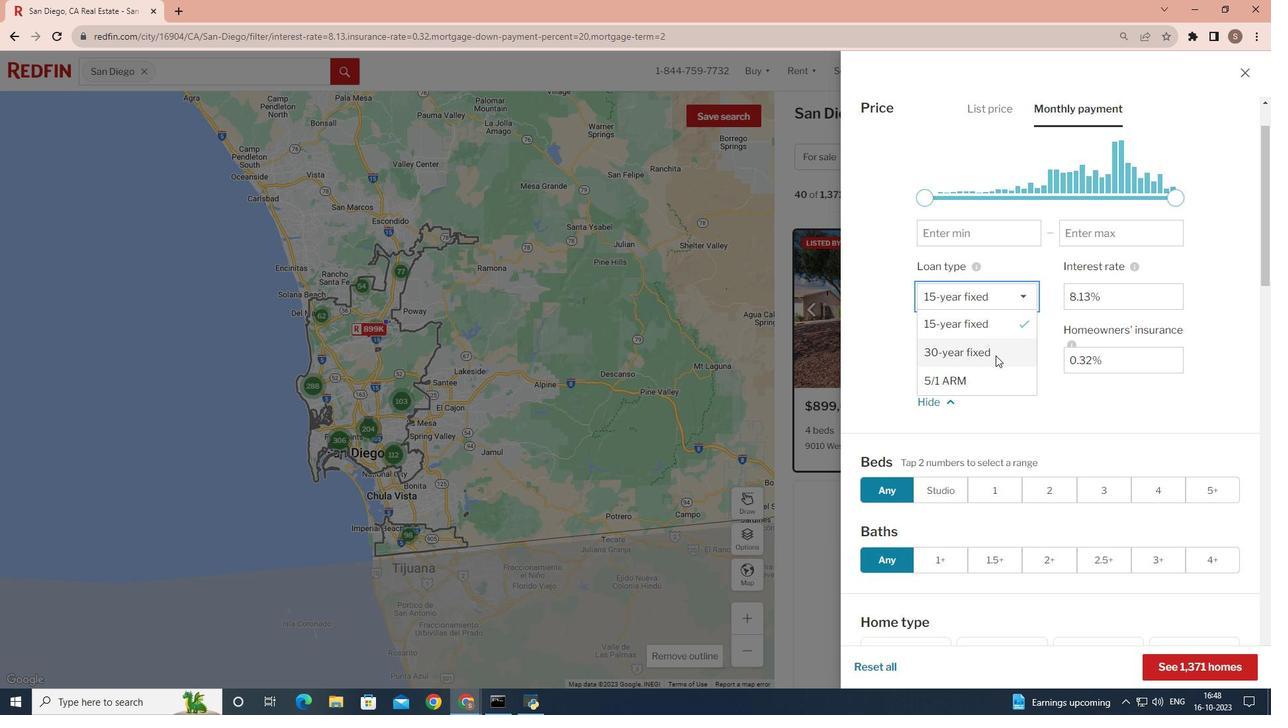
